 Task: Plan a scenic drive from Las Vegas, Nevada, to Bryce Canyon National Park, Utah.
Action: Mouse moved to (202, 65)
Screenshot: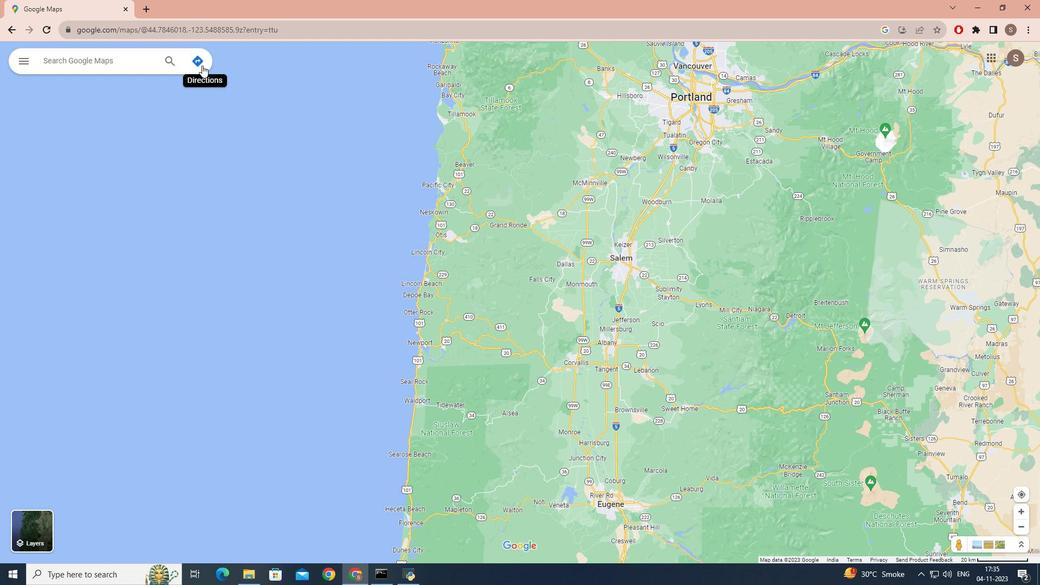 
Action: Mouse pressed left at (202, 65)
Screenshot: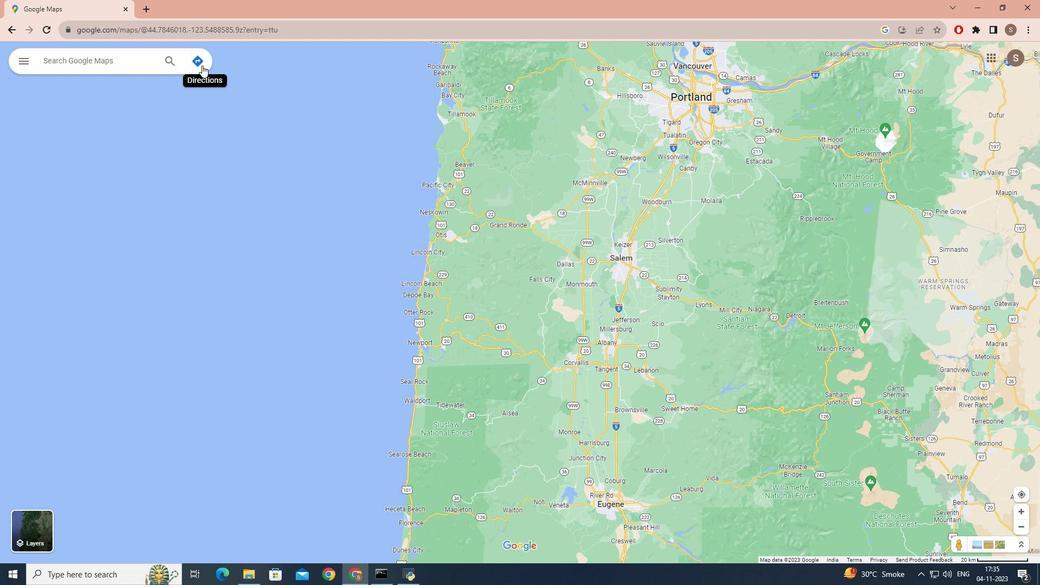 
Action: Mouse moved to (127, 94)
Screenshot: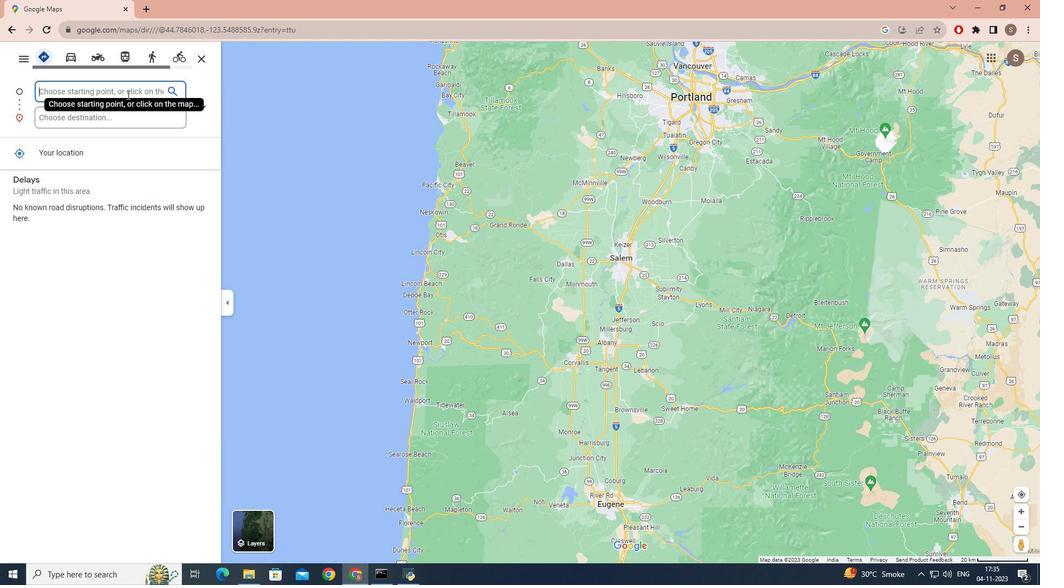 
Action: Key pressed <Key.caps_lock>L<Key.caps_lock>as<Key.space><Key.caps_lock>V<Key.caps_lock>egas,<Key.caps_lock>N<Key.caps_lock>evada
Screenshot: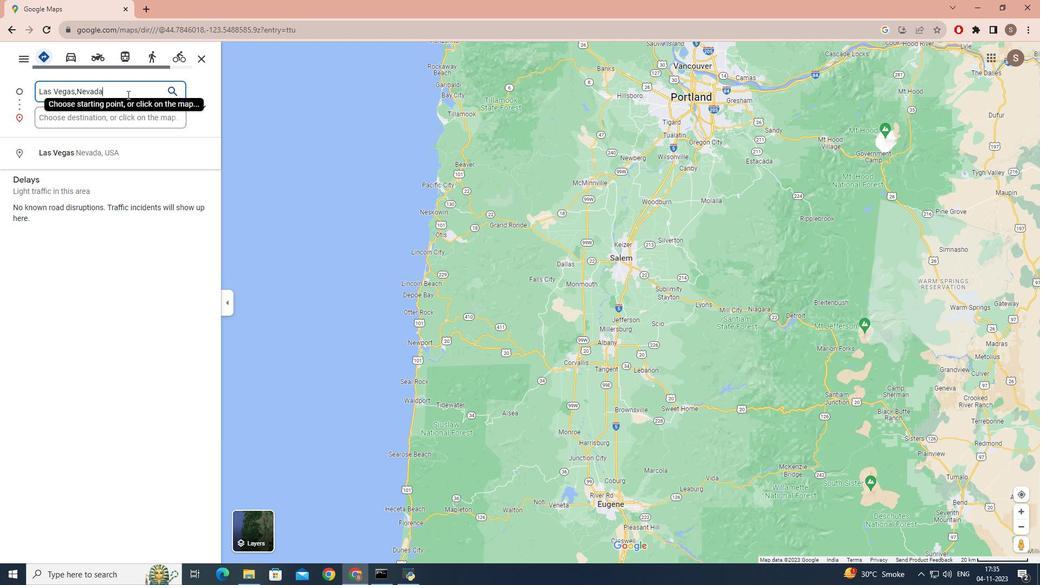 
Action: Mouse moved to (101, 116)
Screenshot: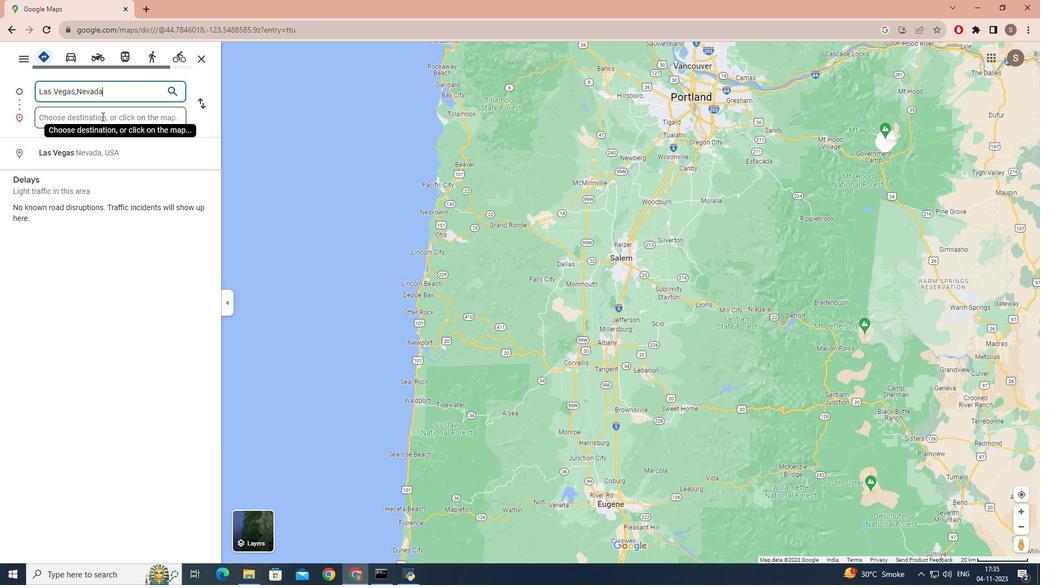 
Action: Mouse pressed left at (101, 116)
Screenshot: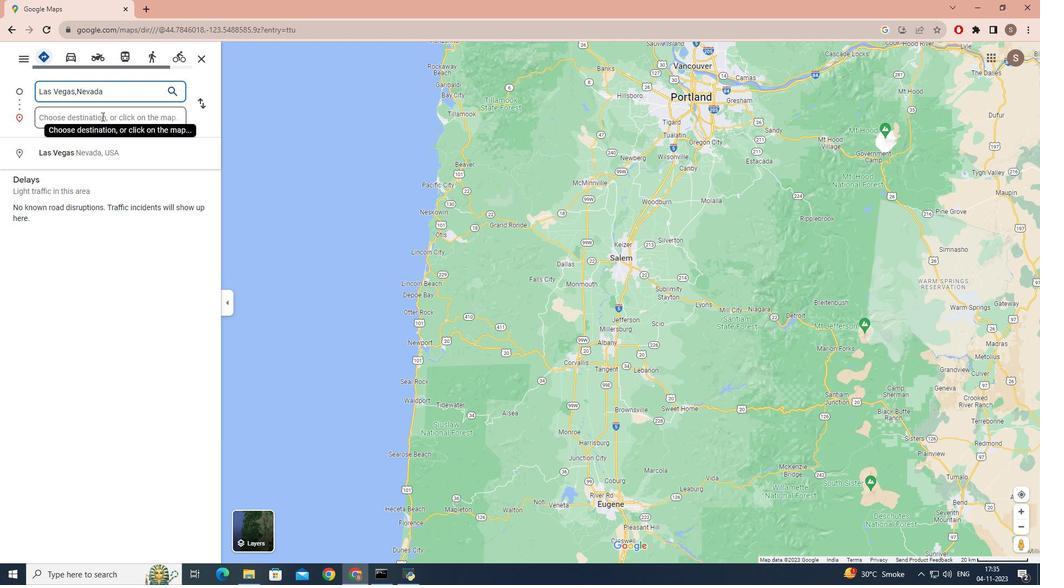 
Action: Mouse moved to (104, 113)
Screenshot: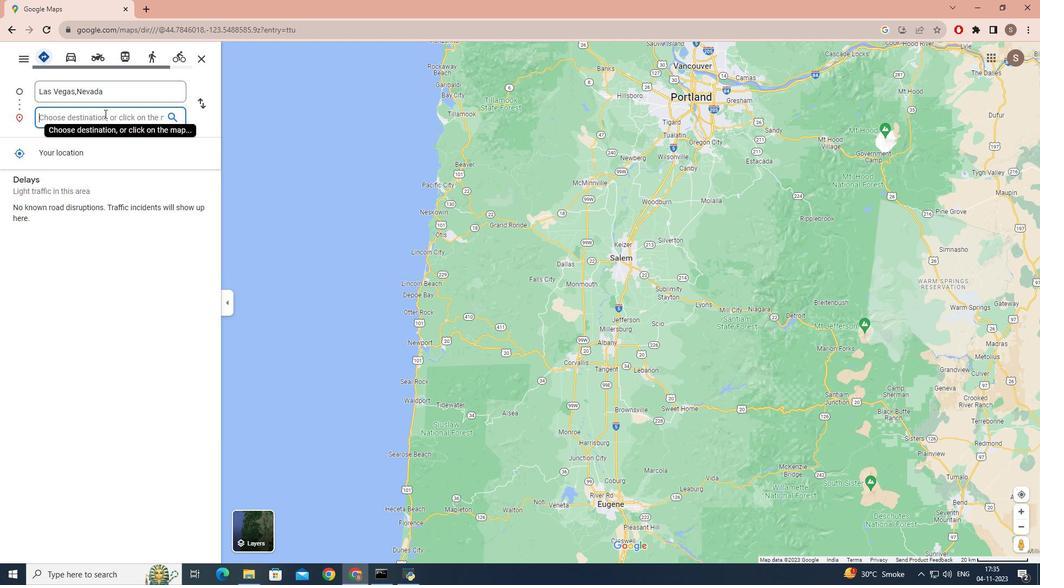 
Action: Key pressed <Key.caps_lock>B<Key.caps_lock>ryce<Key.space><Key.caps_lock>C<Key.caps_lock>anyon<Key.space><Key.caps_lock>N<Key.caps_lock>ational<Key.space><Key.caps_lock>P<Key.caps_lock>ark,<Key.caps_lock>U<Key.caps_lock>tah
Screenshot: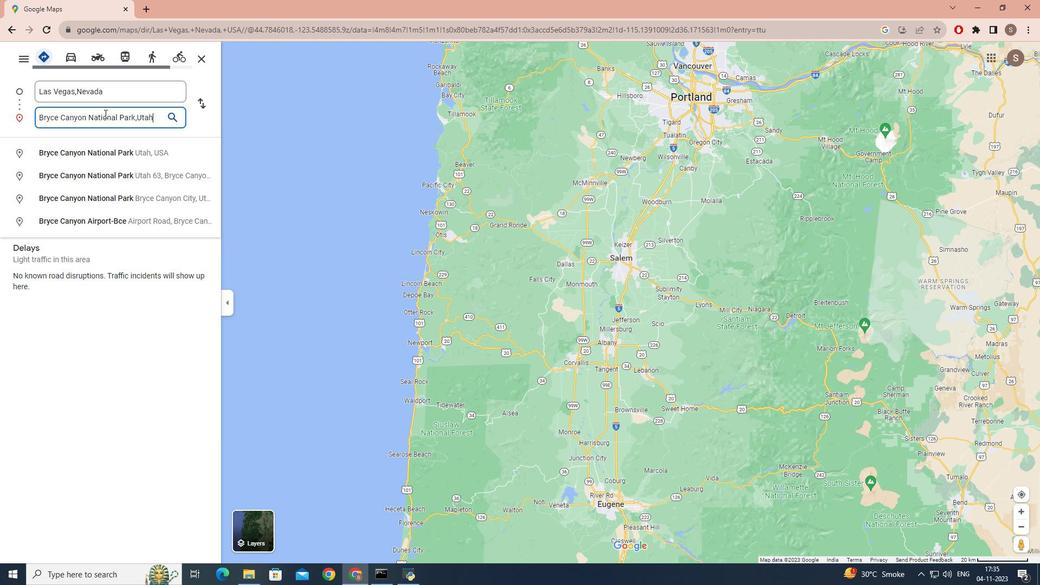 
Action: Mouse moved to (173, 119)
Screenshot: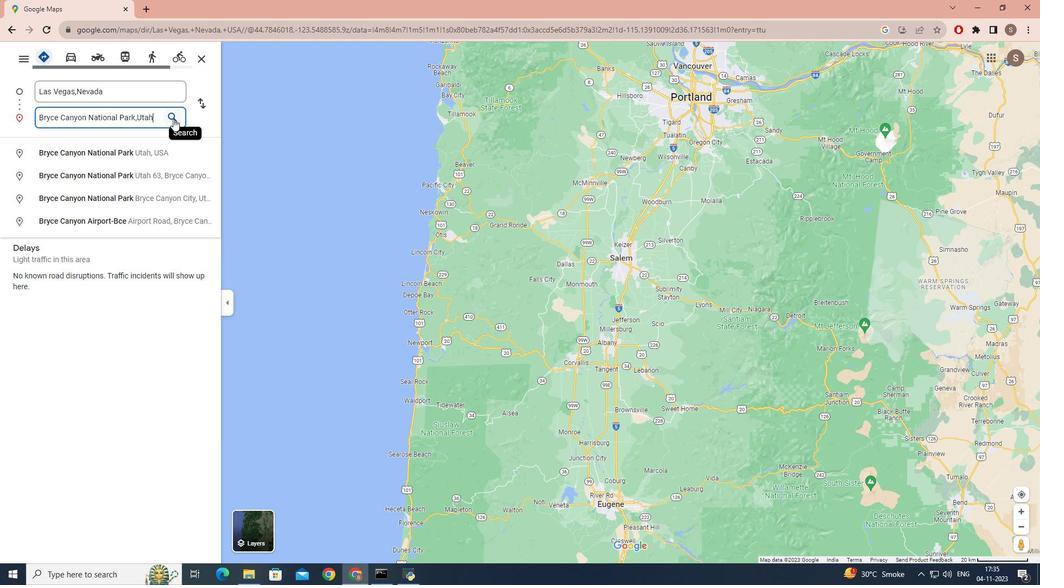 
Action: Mouse pressed left at (173, 119)
Screenshot: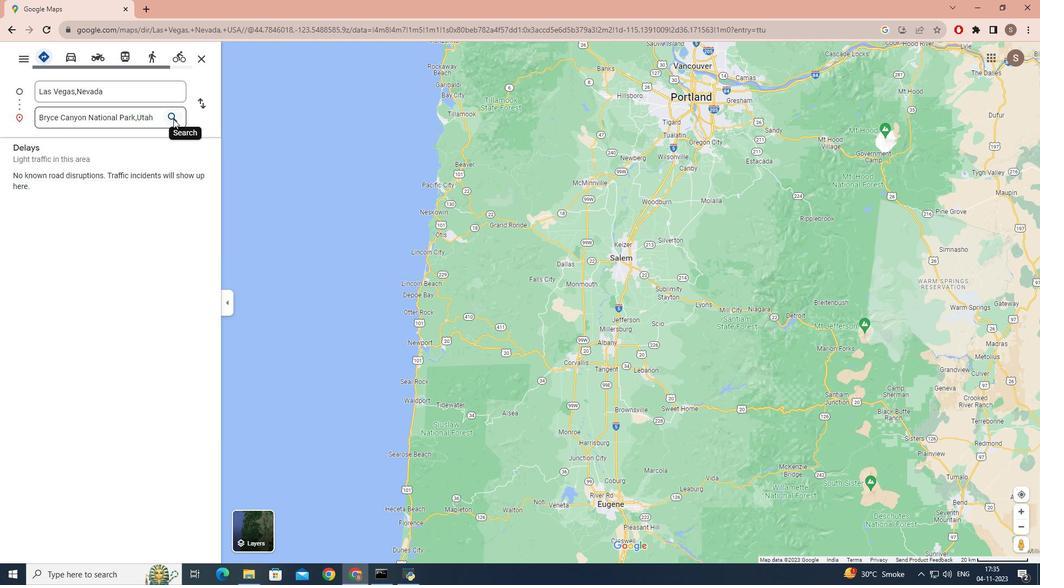 
Action: Mouse moved to (74, 68)
Screenshot: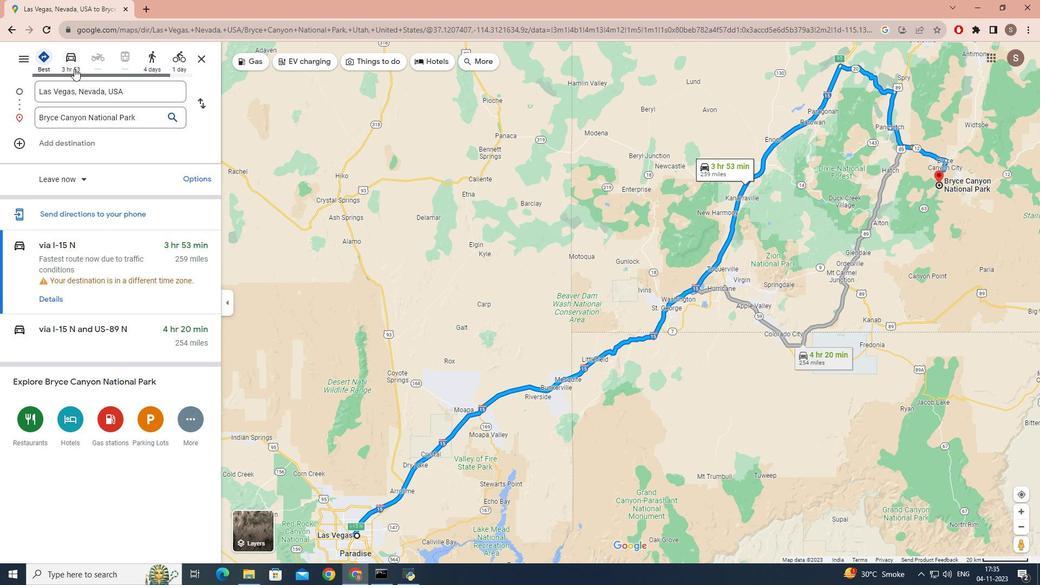 
Action: Mouse pressed left at (74, 68)
Screenshot: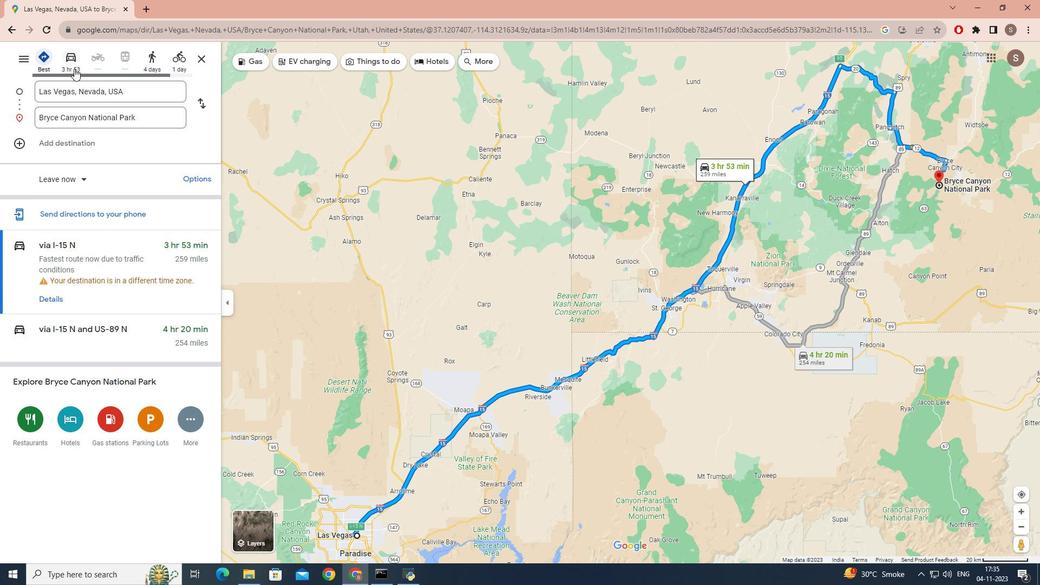 
Action: Mouse moved to (126, 267)
Screenshot: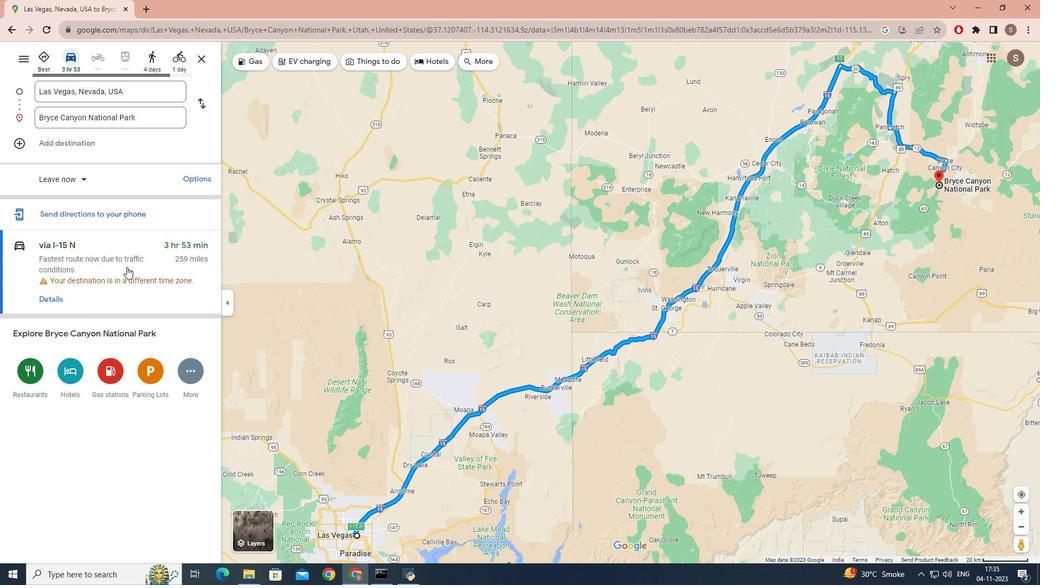 
Action: Mouse scrolled (126, 266) with delta (0, 0)
Screenshot: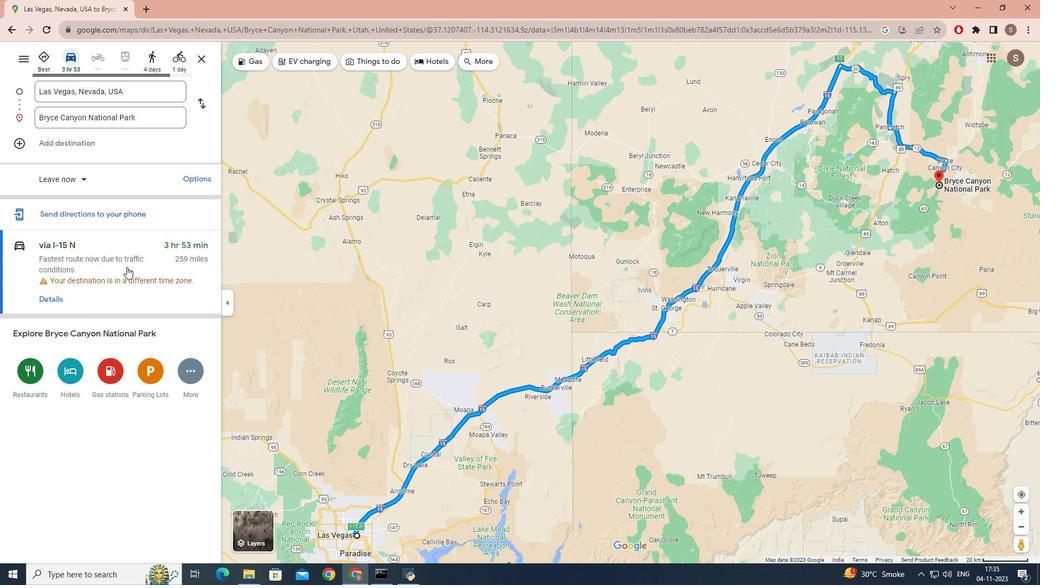 
Action: Mouse scrolled (126, 266) with delta (0, 0)
Screenshot: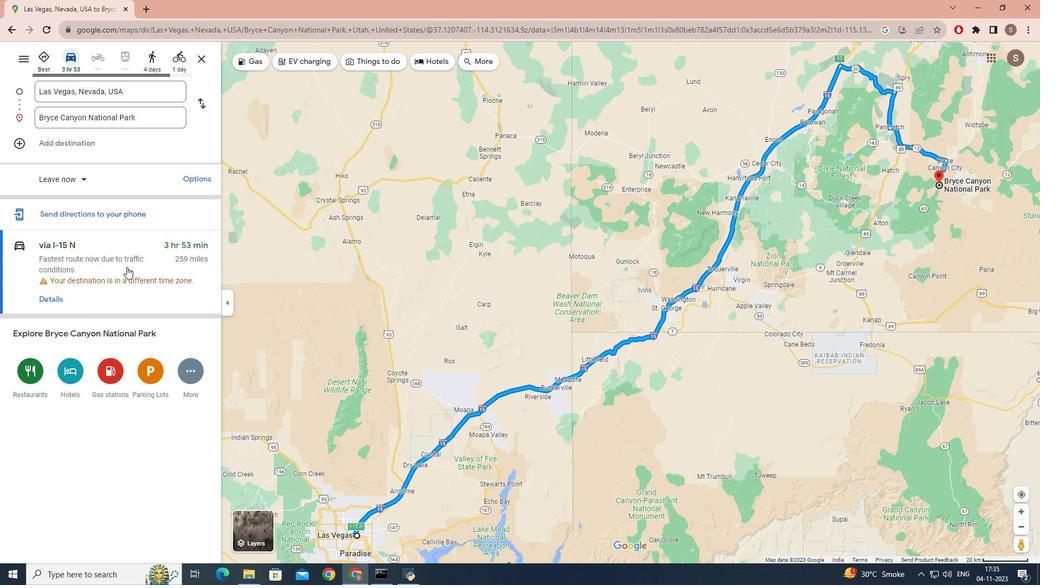 
Action: Mouse scrolled (126, 266) with delta (0, 0)
Screenshot: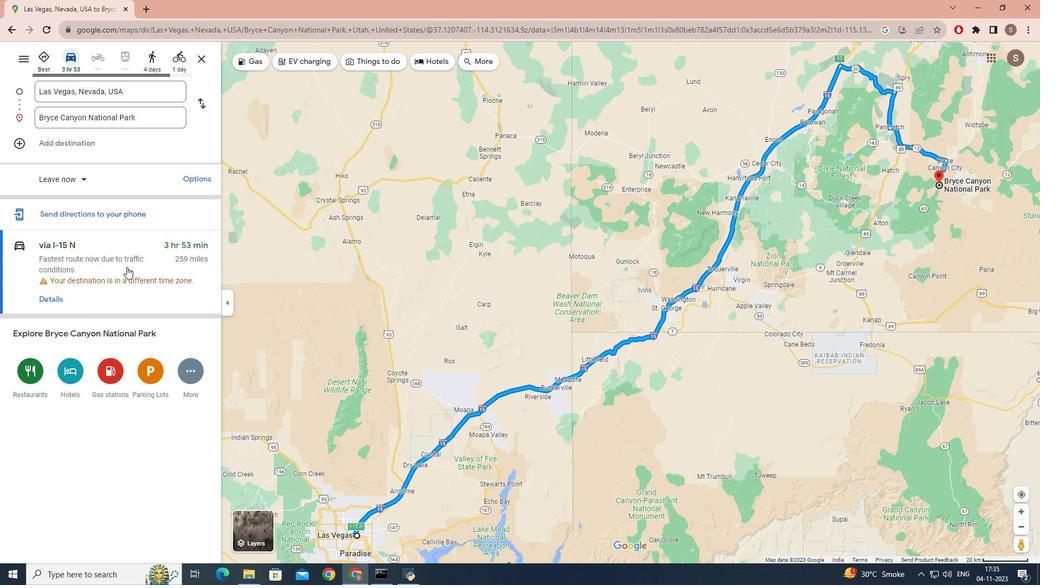 
Action: Mouse scrolled (126, 267) with delta (0, 0)
Screenshot: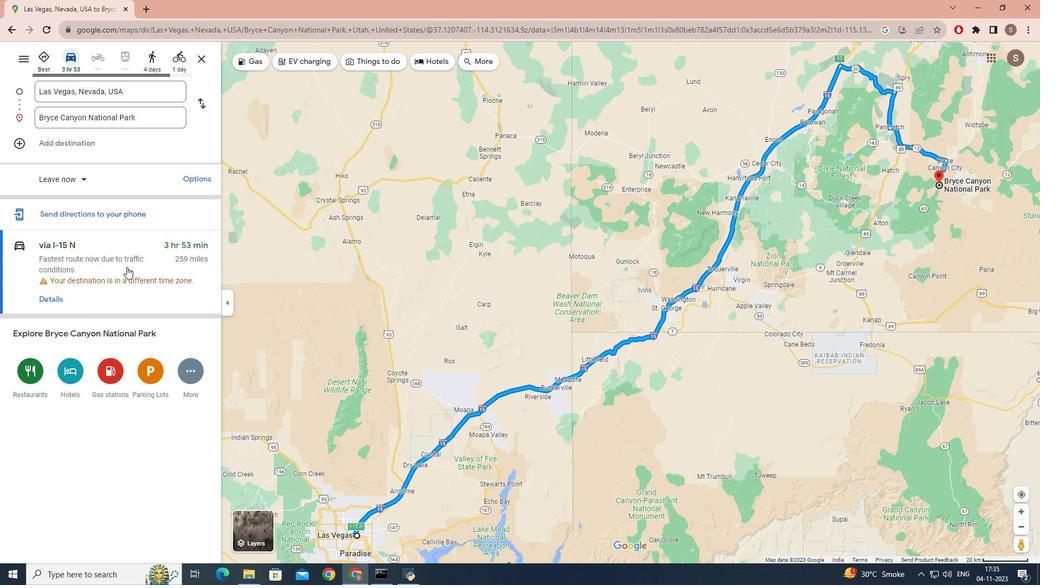 
Action: Mouse moved to (56, 295)
Screenshot: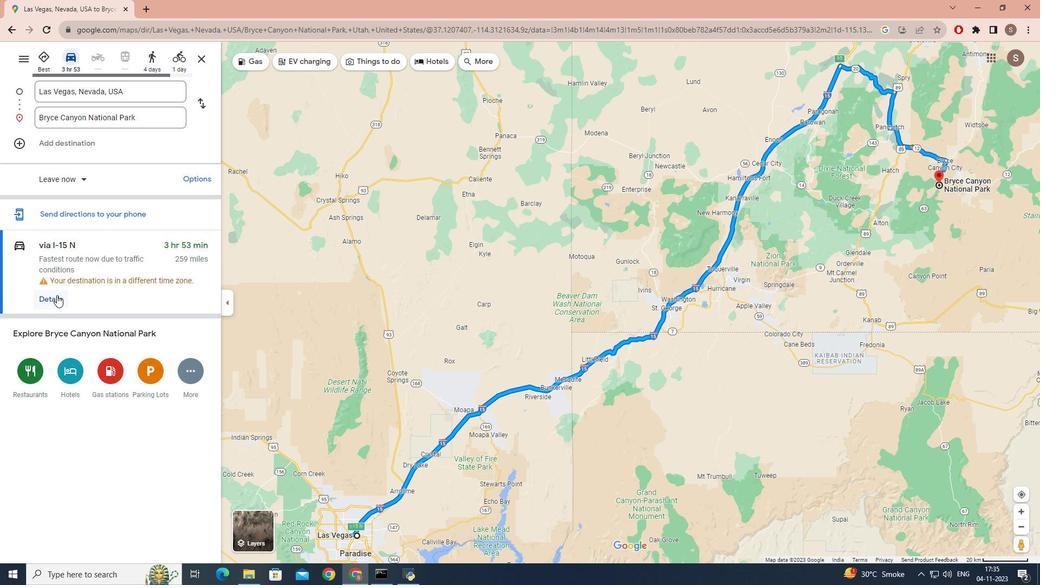 
Action: Mouse pressed left at (56, 295)
Screenshot: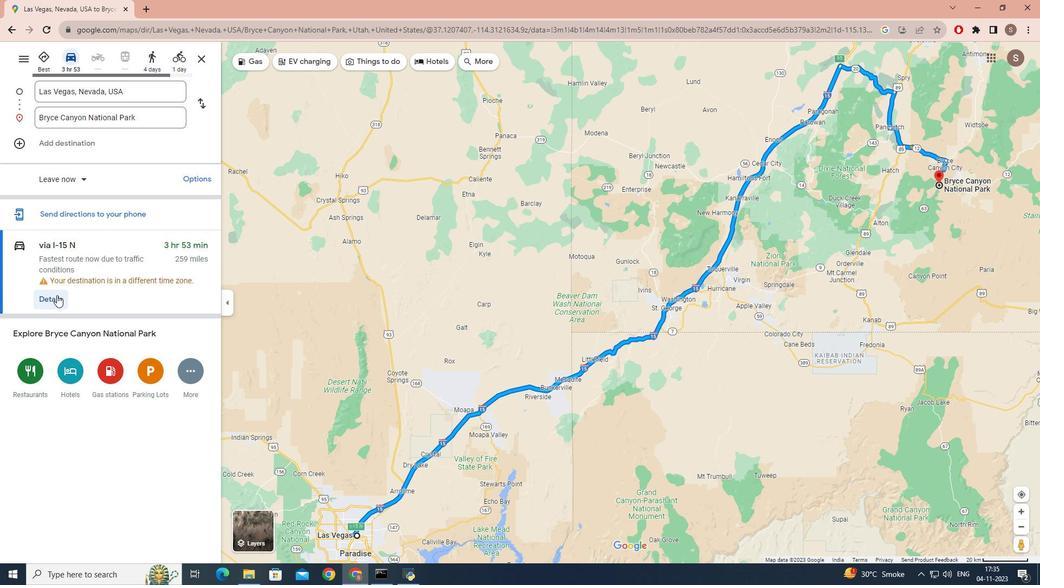 
Action: Mouse moved to (116, 270)
Screenshot: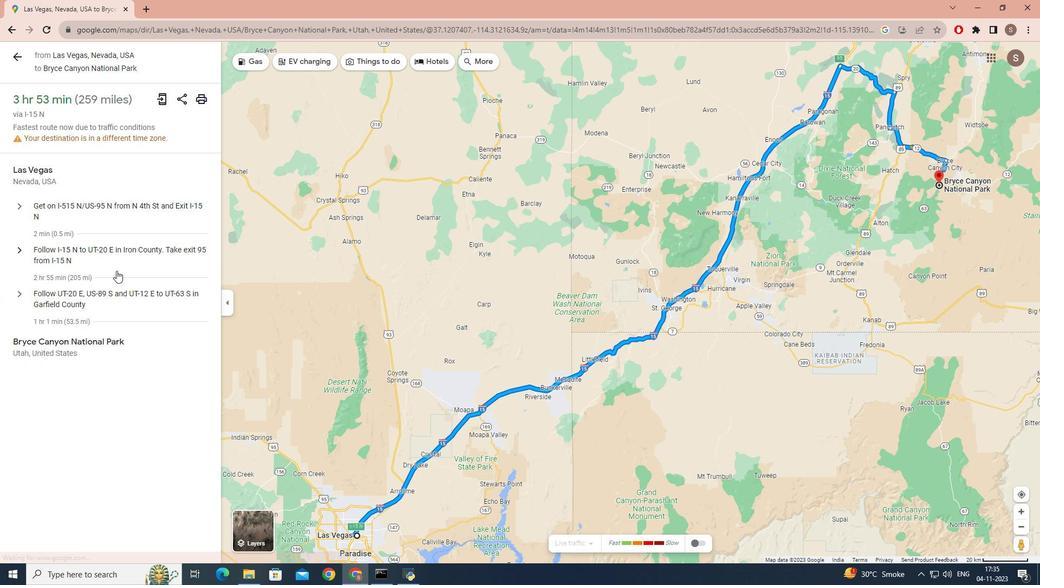 
Action: Mouse scrolled (116, 270) with delta (0, 0)
Screenshot: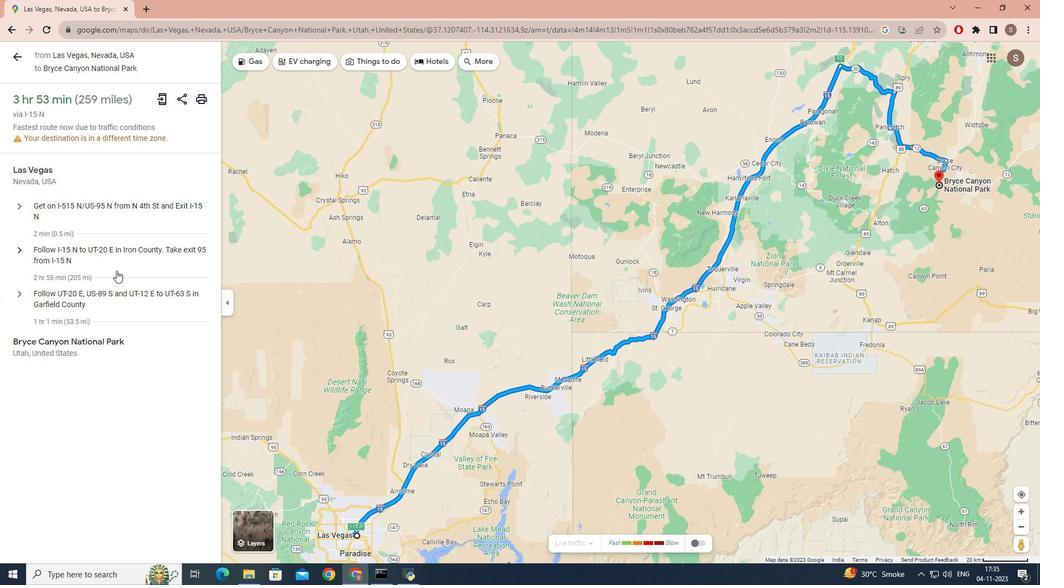 
Action: Mouse scrolled (116, 270) with delta (0, 0)
Screenshot: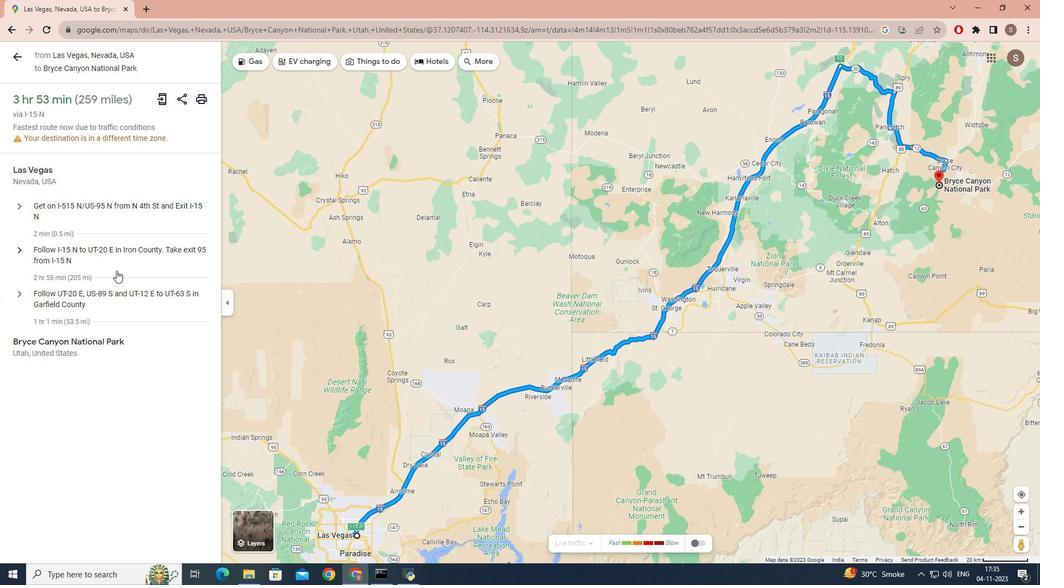 
Action: Mouse scrolled (116, 270) with delta (0, 0)
Screenshot: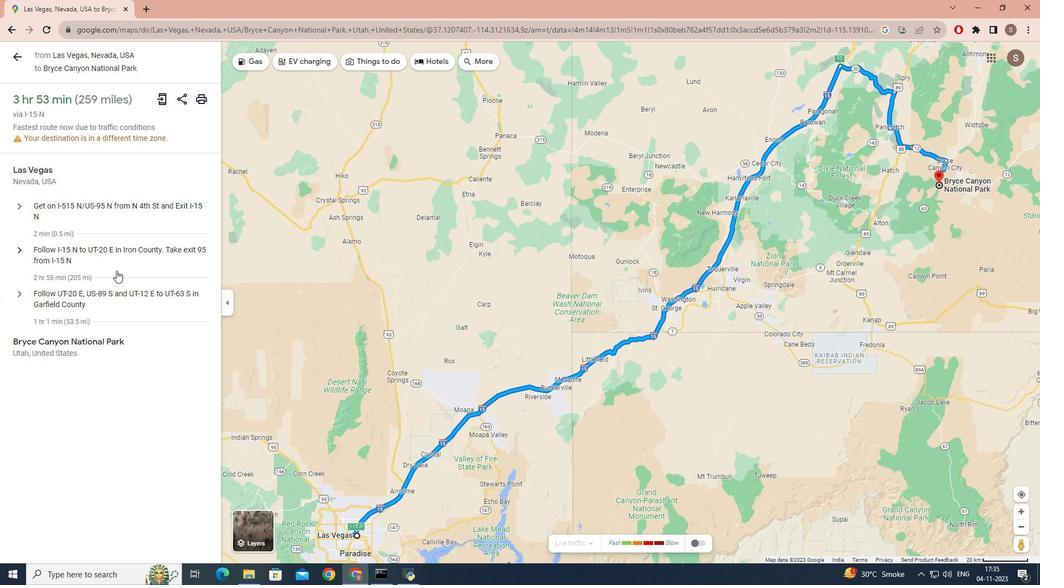 
Action: Mouse scrolled (116, 270) with delta (0, 0)
Screenshot: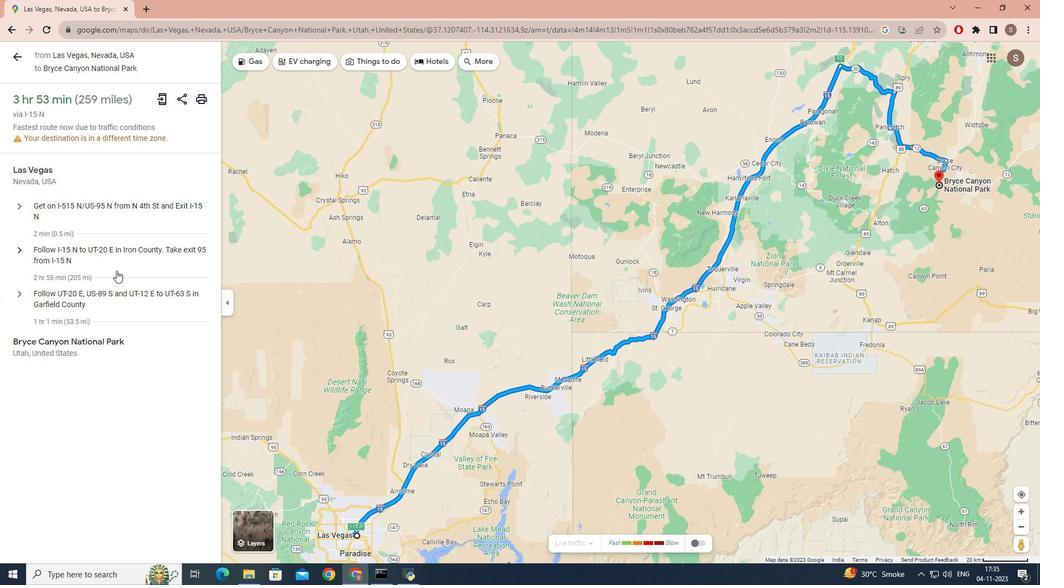 
Action: Mouse scrolled (116, 271) with delta (0, 0)
Screenshot: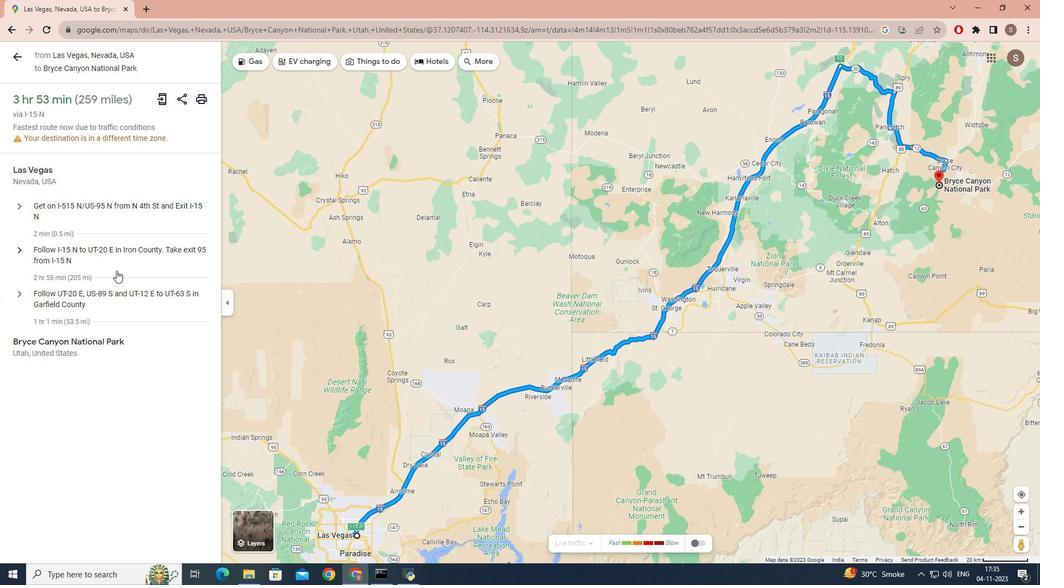 
Action: Mouse scrolled (116, 271) with delta (0, 0)
Screenshot: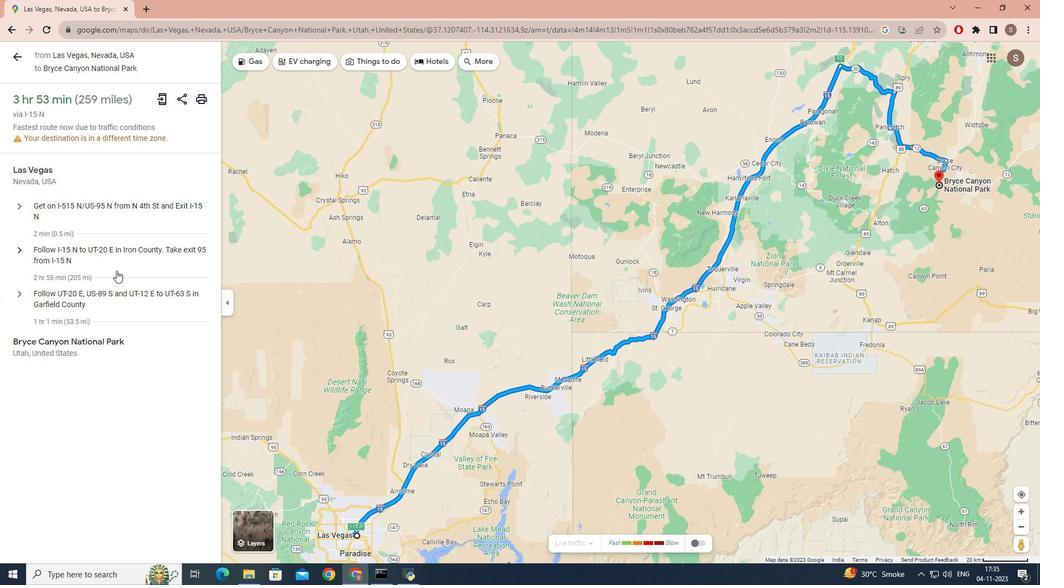 
